 Task: Set up alerts for listings in Austin, Texas, with a home office and a spacious backyard.
Action: Mouse moved to (299, 173)
Screenshot: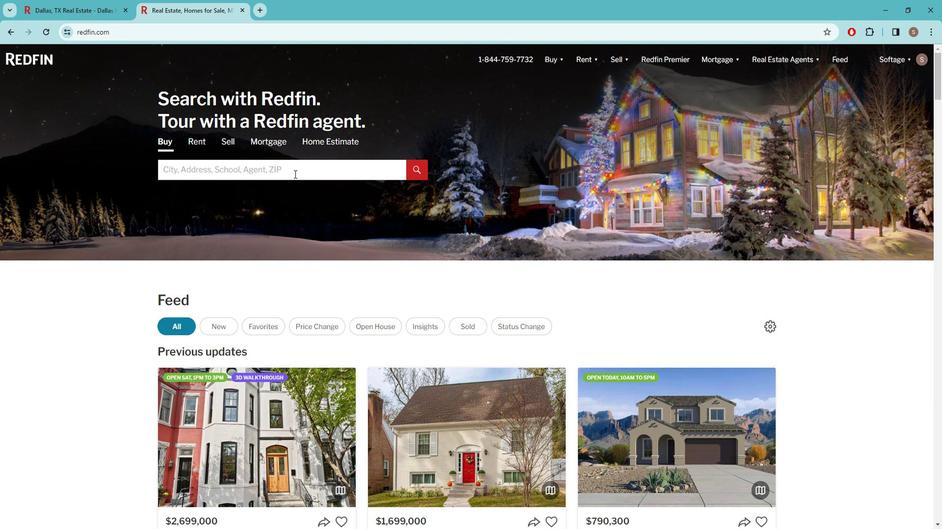 
Action: Mouse pressed left at (299, 173)
Screenshot: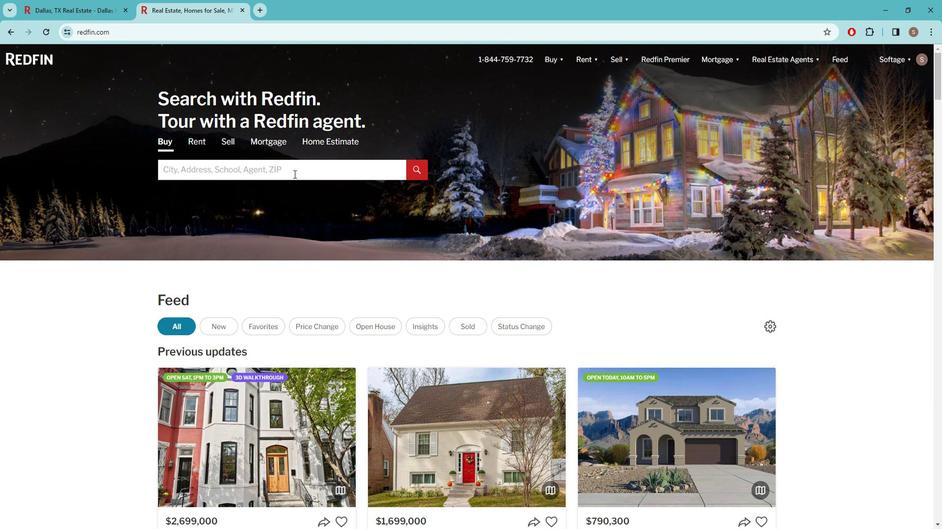 
Action: Mouse moved to (298, 173)
Screenshot: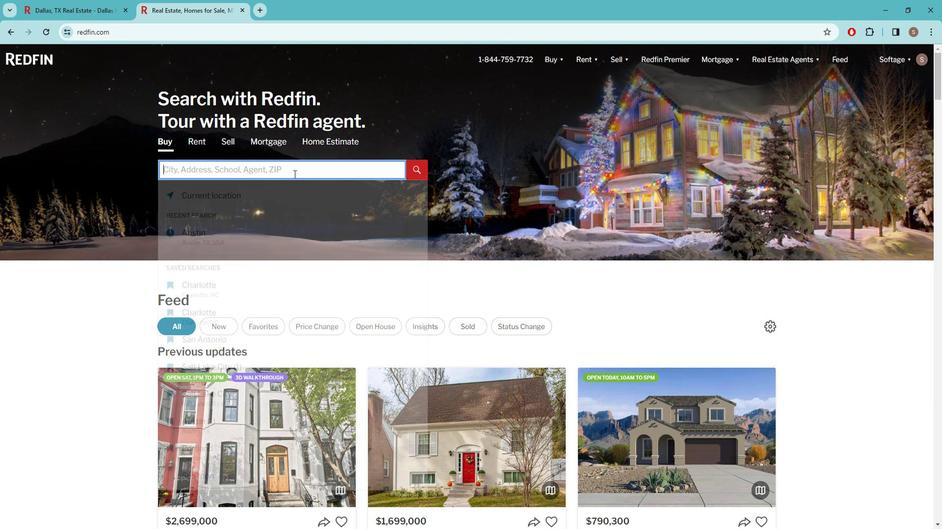 
Action: Key pressed <Key.caps_lock>A<Key.caps_lock>ustin<Key.space>
Screenshot: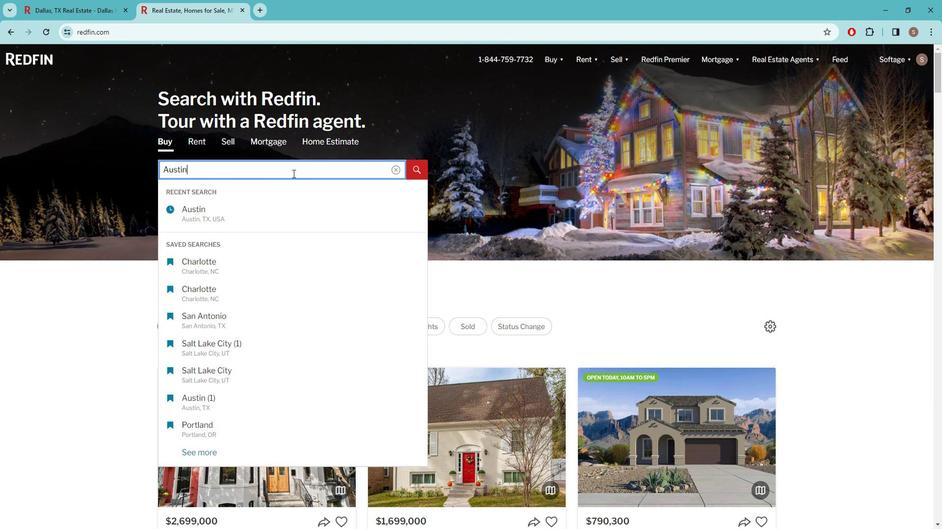 
Action: Mouse moved to (214, 341)
Screenshot: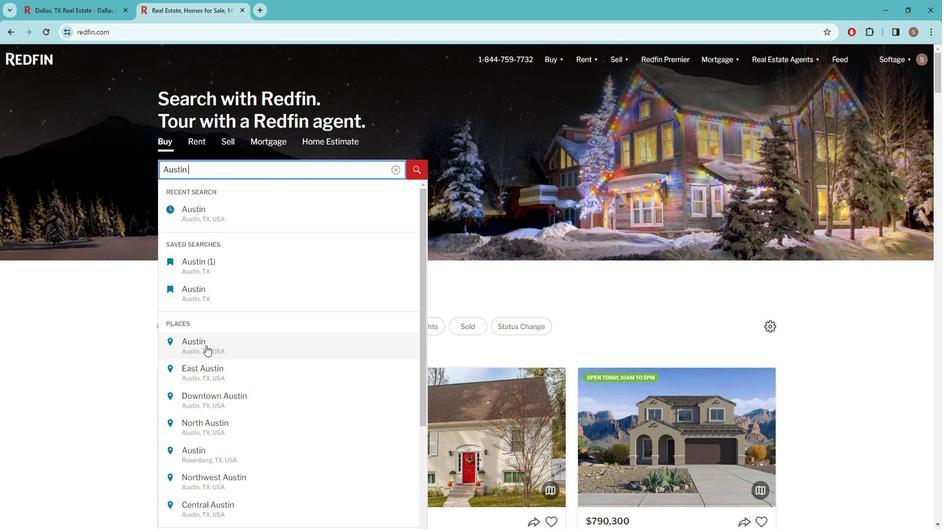 
Action: Mouse pressed left at (214, 341)
Screenshot: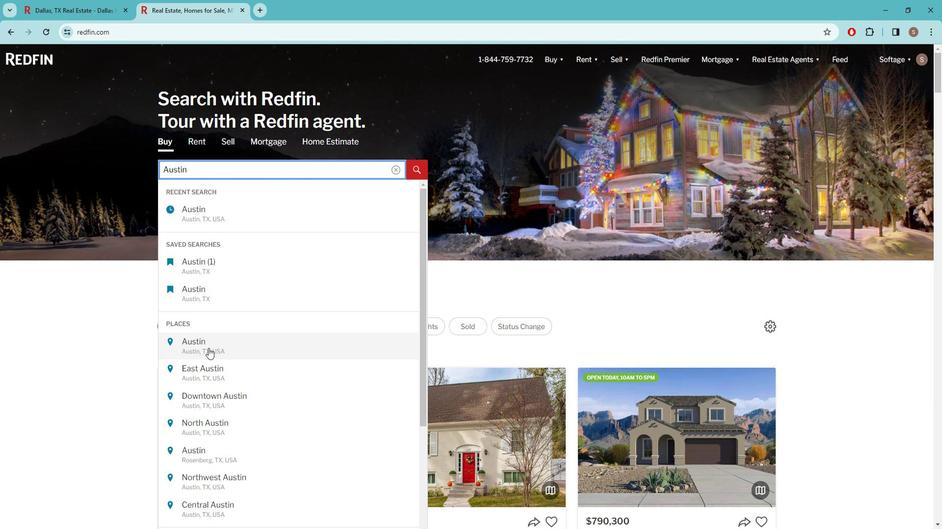 
Action: Mouse moved to (828, 123)
Screenshot: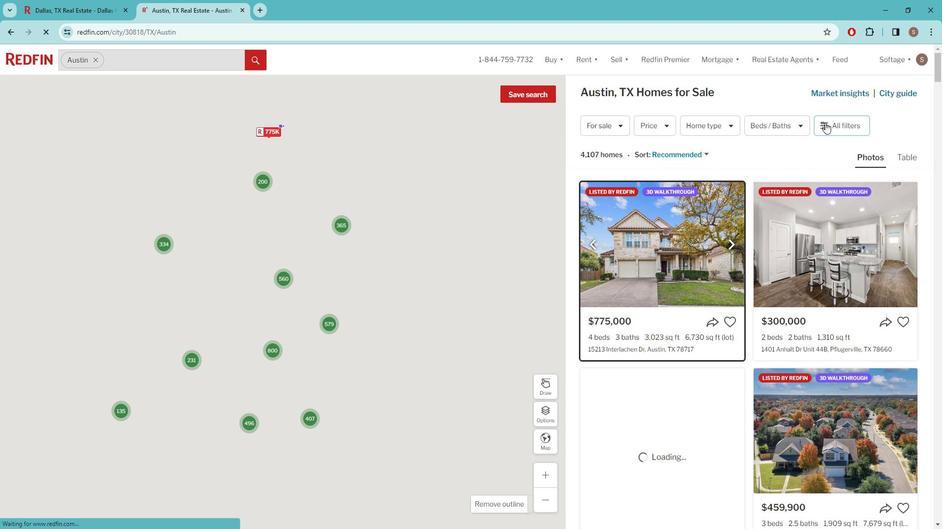 
Action: Mouse pressed left at (828, 123)
Screenshot: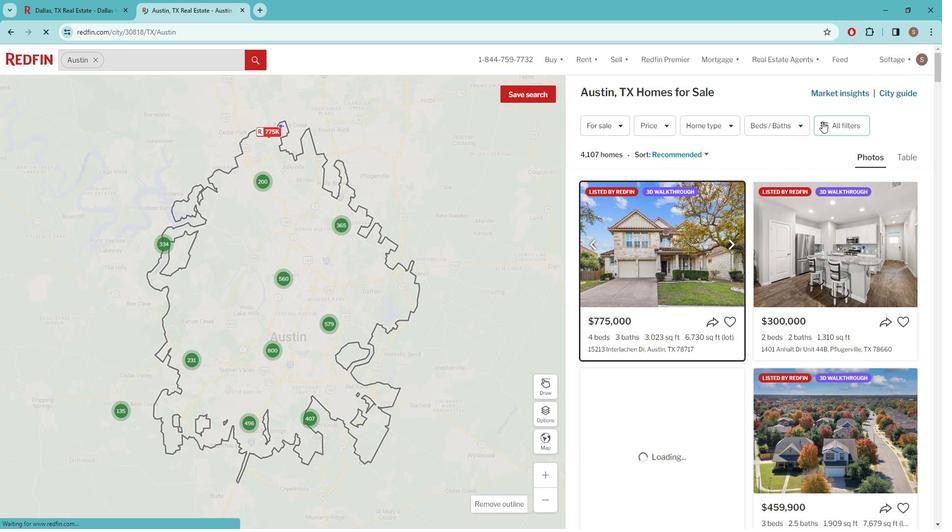 
Action: Mouse pressed left at (828, 123)
Screenshot: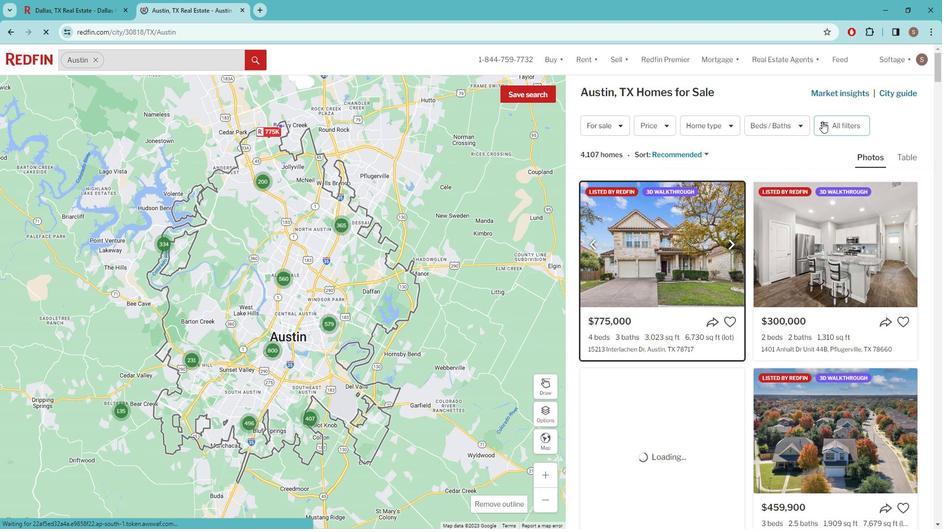 
Action: Mouse pressed left at (828, 123)
Screenshot: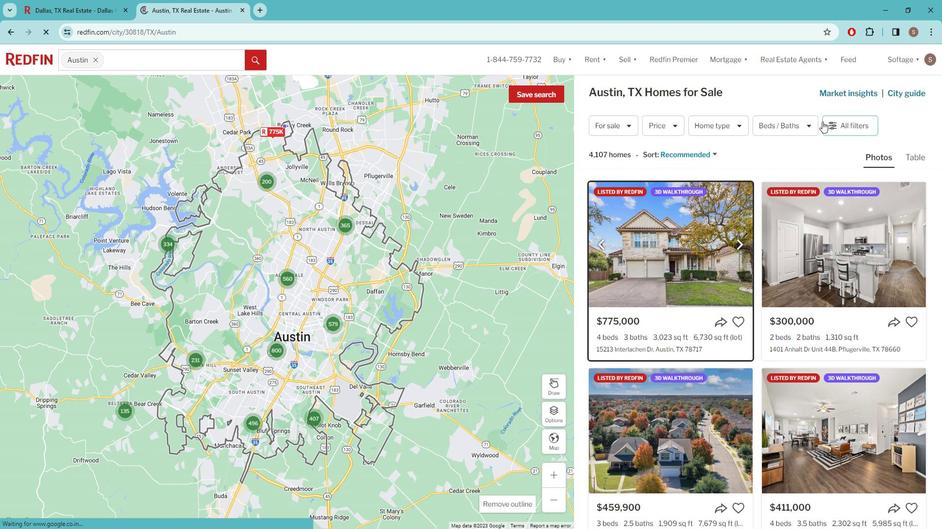 
Action: Mouse moved to (796, 198)
Screenshot: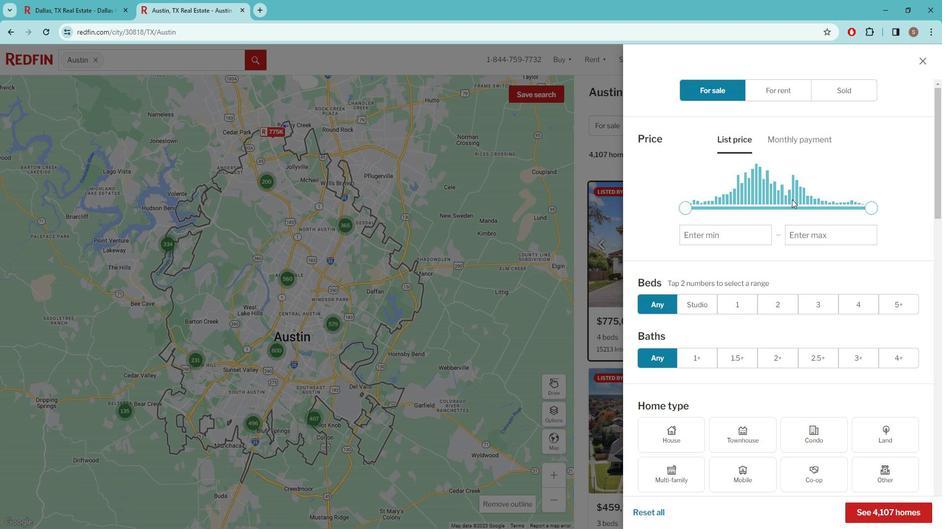 
Action: Mouse scrolled (796, 198) with delta (0, 0)
Screenshot: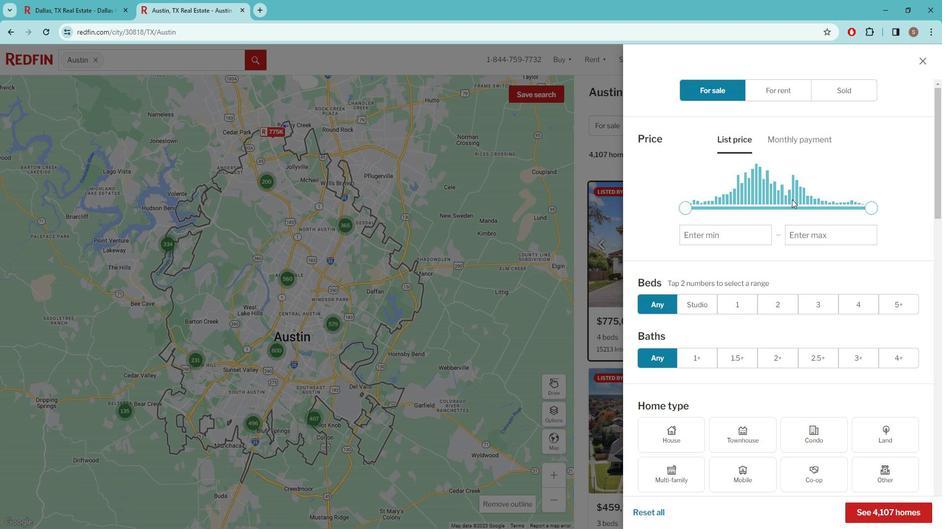 
Action: Mouse moved to (792, 200)
Screenshot: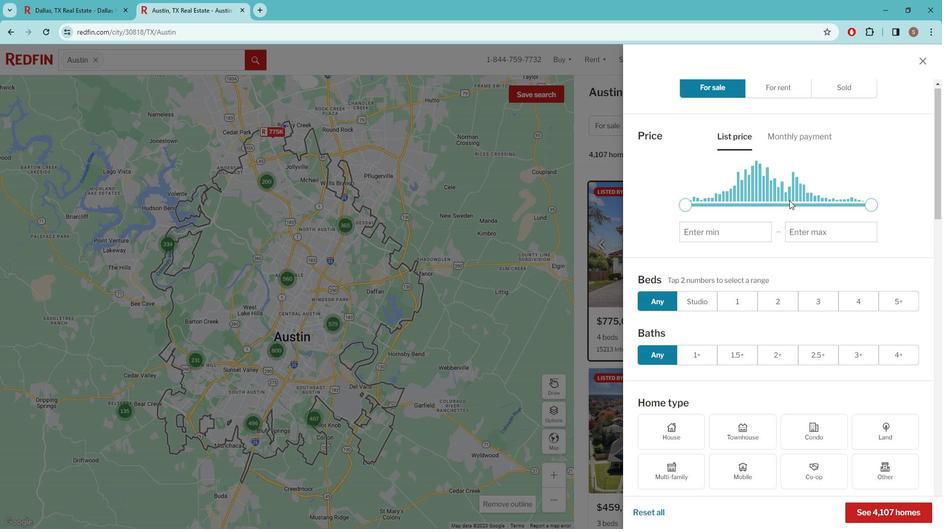 
Action: Mouse scrolled (792, 199) with delta (0, 0)
Screenshot: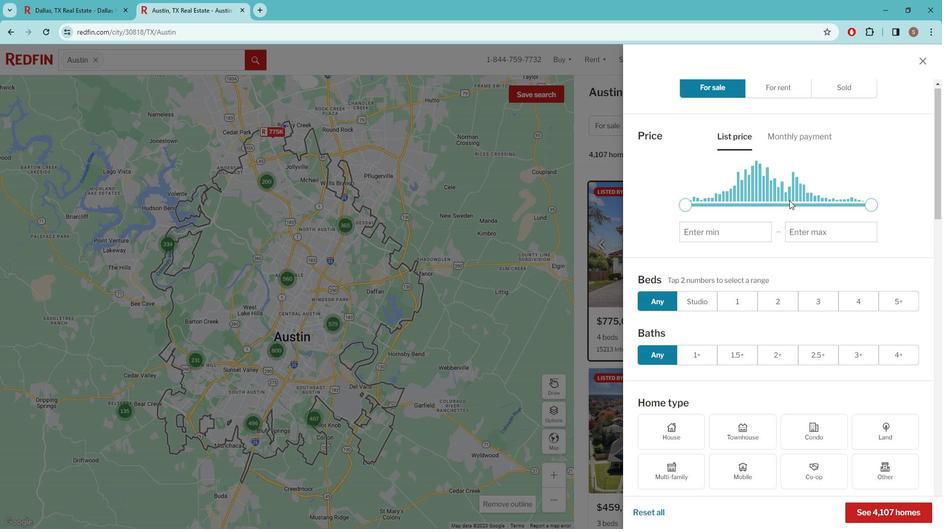 
Action: Mouse moved to (784, 204)
Screenshot: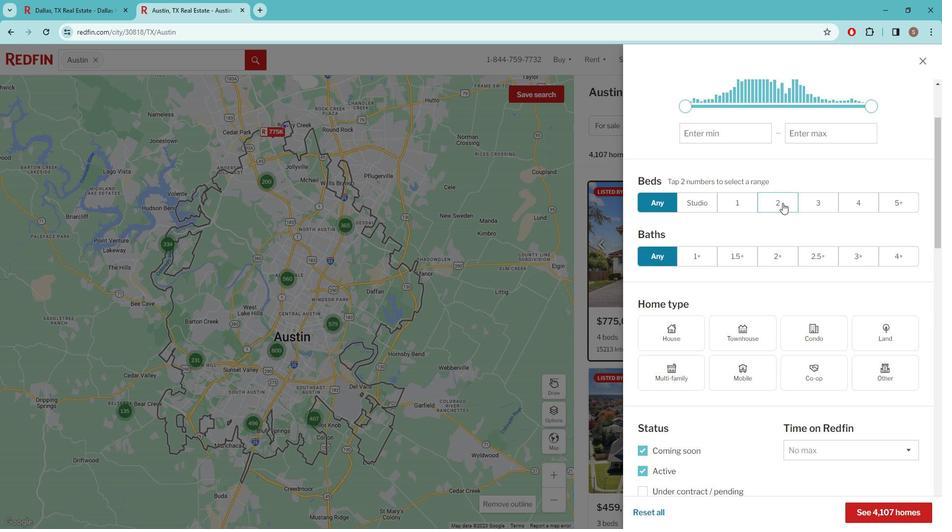 
Action: Mouse scrolled (784, 204) with delta (0, 0)
Screenshot: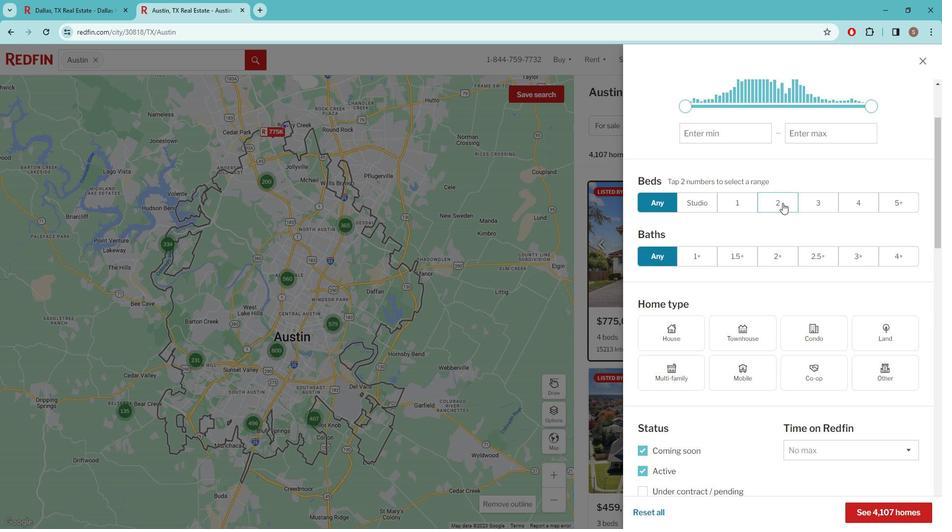 
Action: Mouse moved to (784, 204)
Screenshot: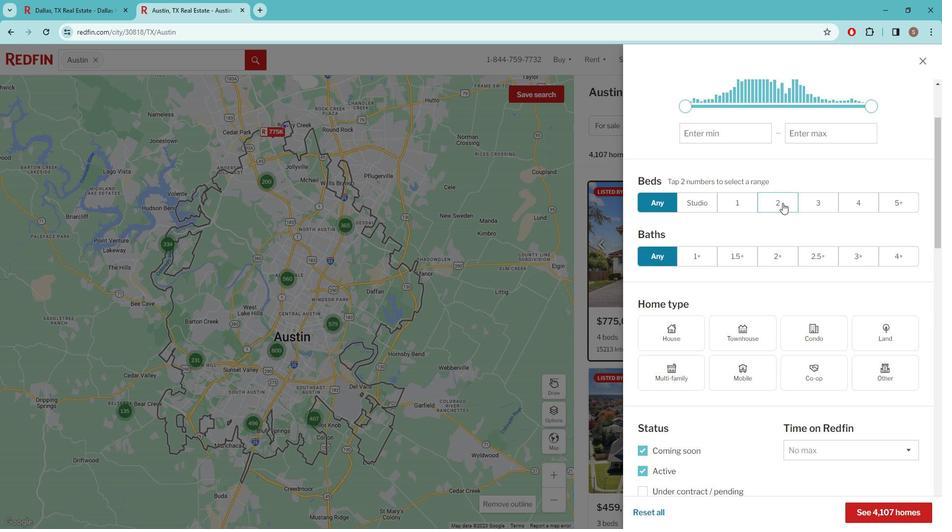
Action: Mouse scrolled (784, 204) with delta (0, 0)
Screenshot: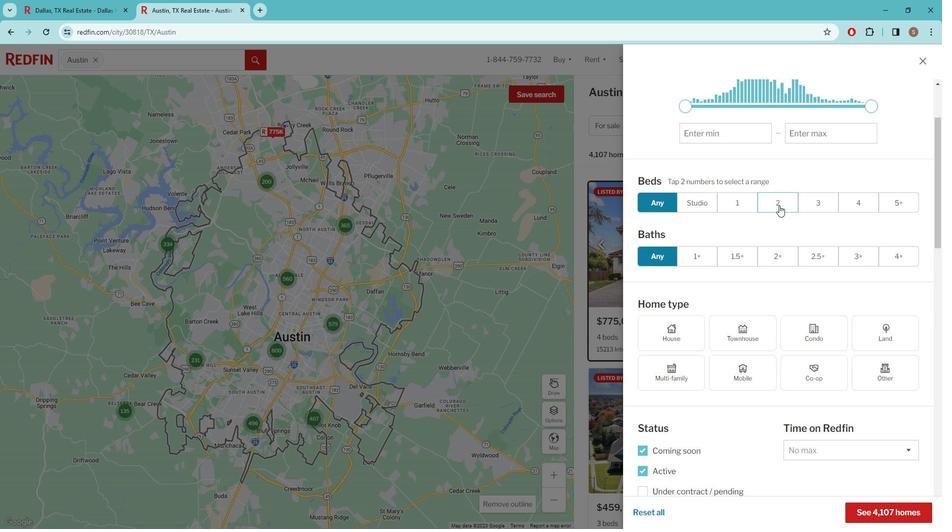 
Action: Mouse moved to (782, 206)
Screenshot: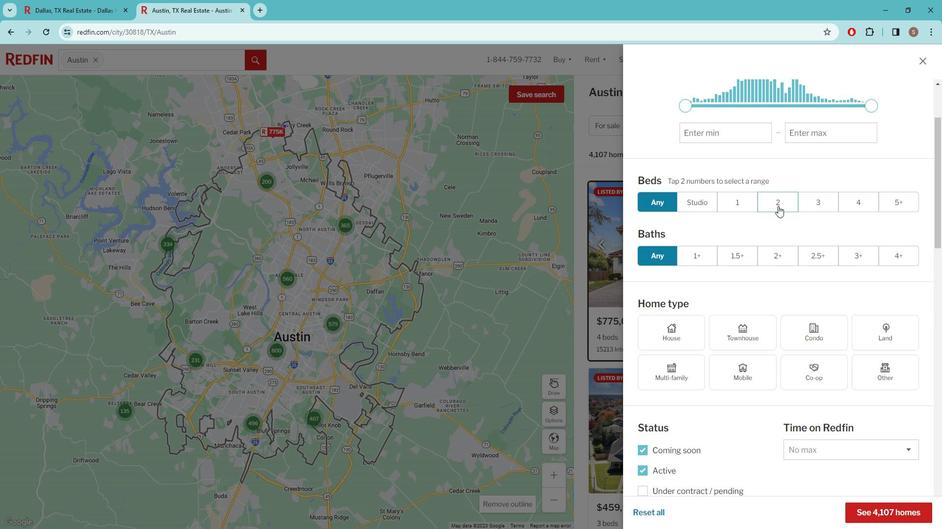 
Action: Mouse scrolled (782, 205) with delta (0, 0)
Screenshot: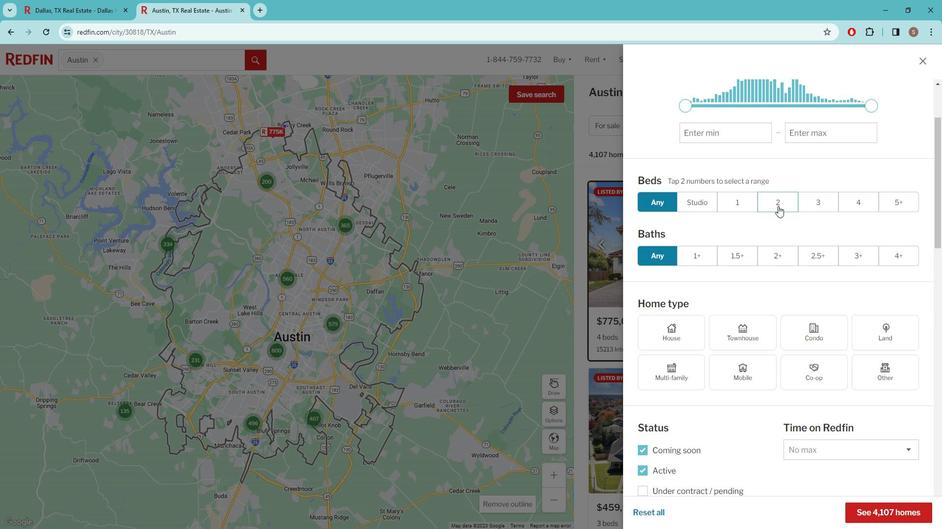 
Action: Mouse moved to (699, 289)
Screenshot: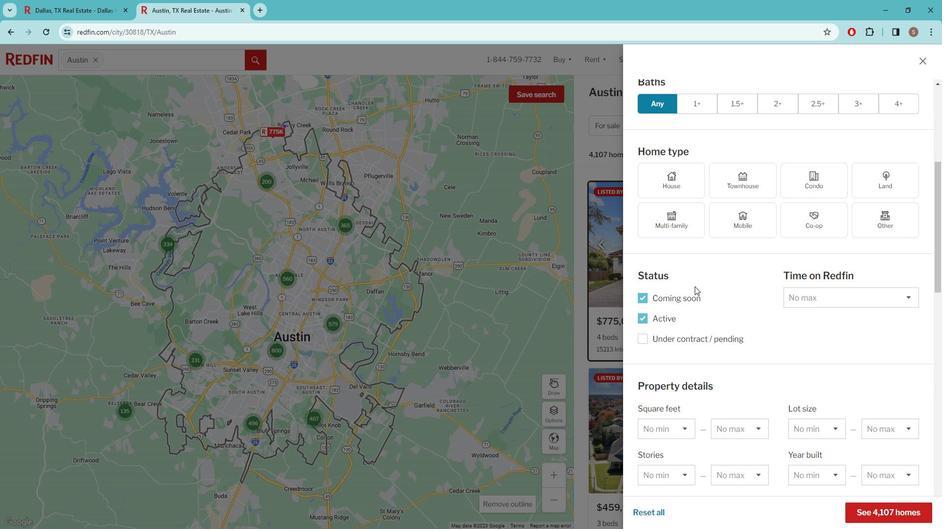 
Action: Mouse scrolled (699, 289) with delta (0, 0)
Screenshot: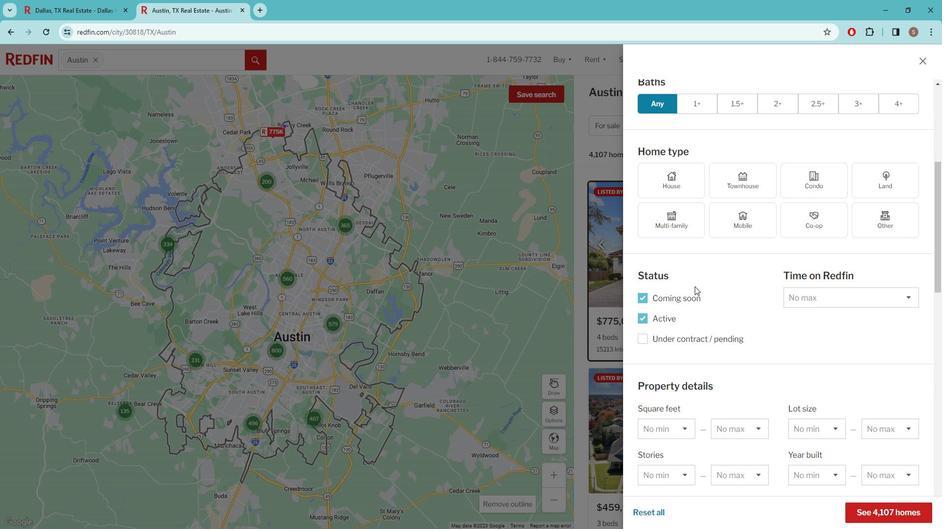 
Action: Mouse scrolled (699, 289) with delta (0, 0)
Screenshot: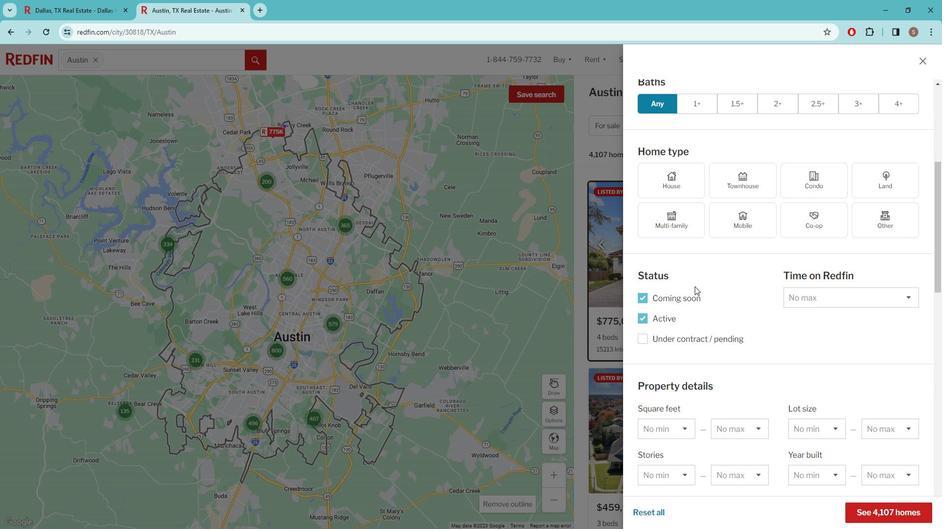 
Action: Mouse moved to (682, 334)
Screenshot: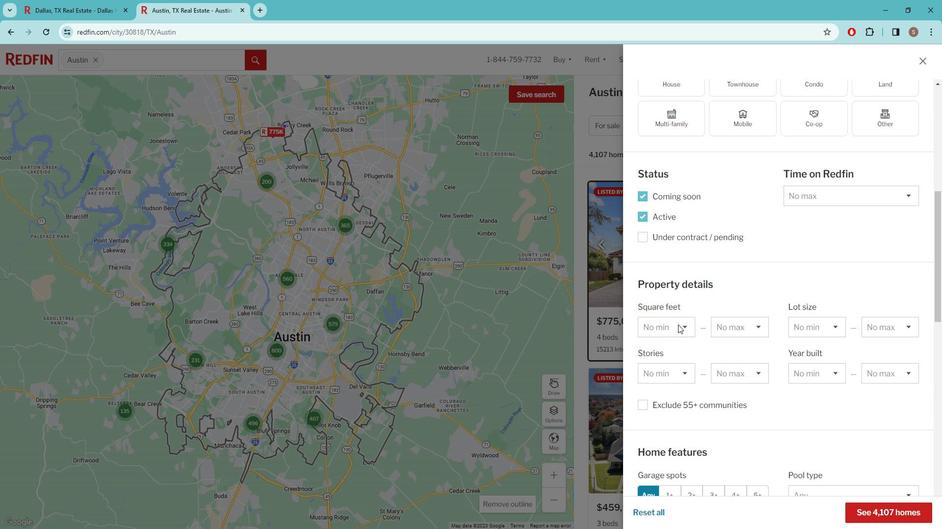 
Action: Mouse scrolled (682, 333) with delta (0, 0)
Screenshot: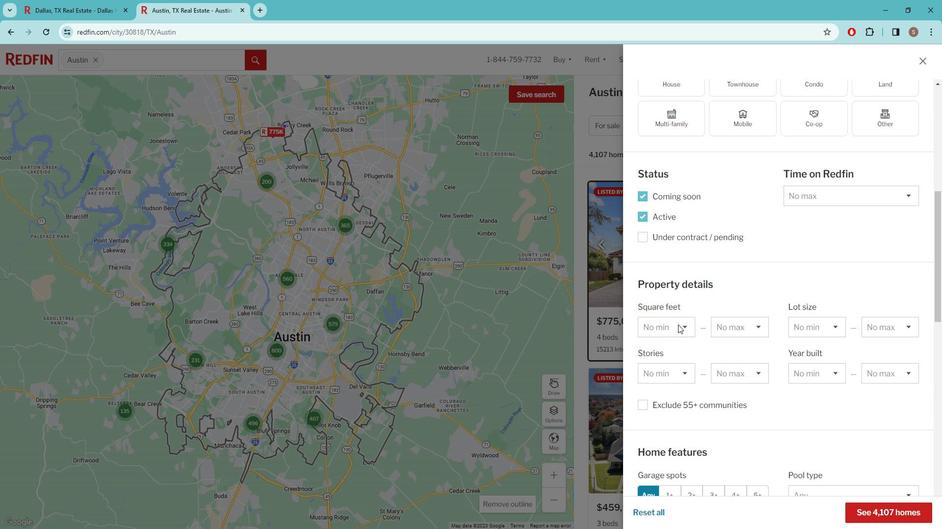 
Action: Mouse moved to (682, 337)
Screenshot: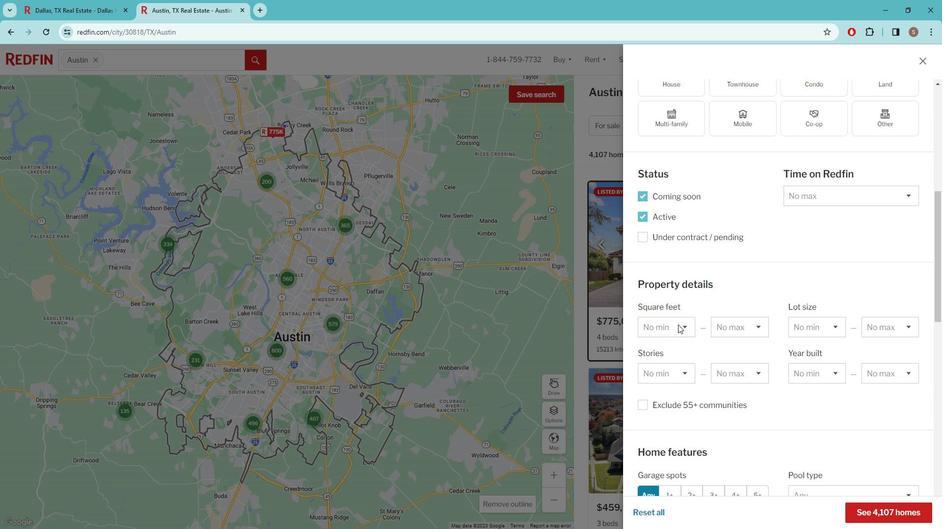 
Action: Mouse scrolled (682, 336) with delta (0, 0)
Screenshot: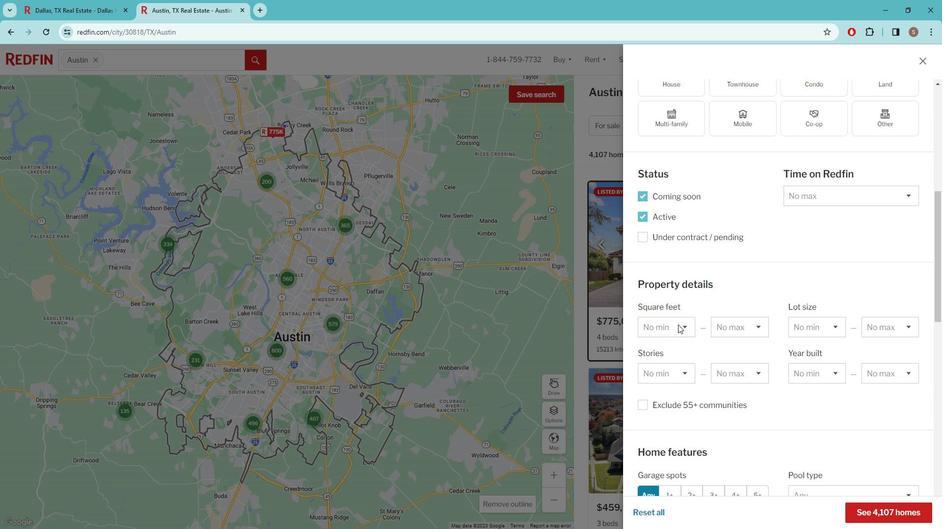 
Action: Mouse moved to (690, 375)
Screenshot: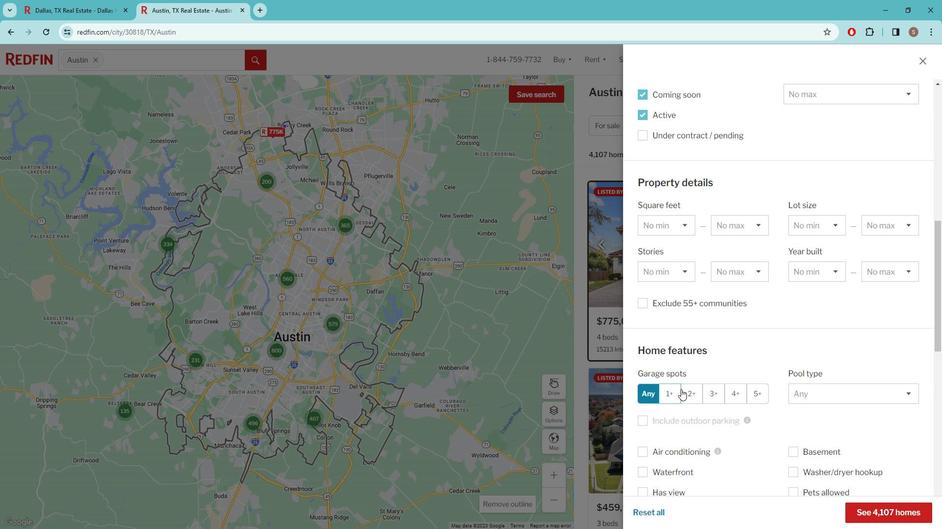 
Action: Mouse scrolled (690, 374) with delta (0, 0)
Screenshot: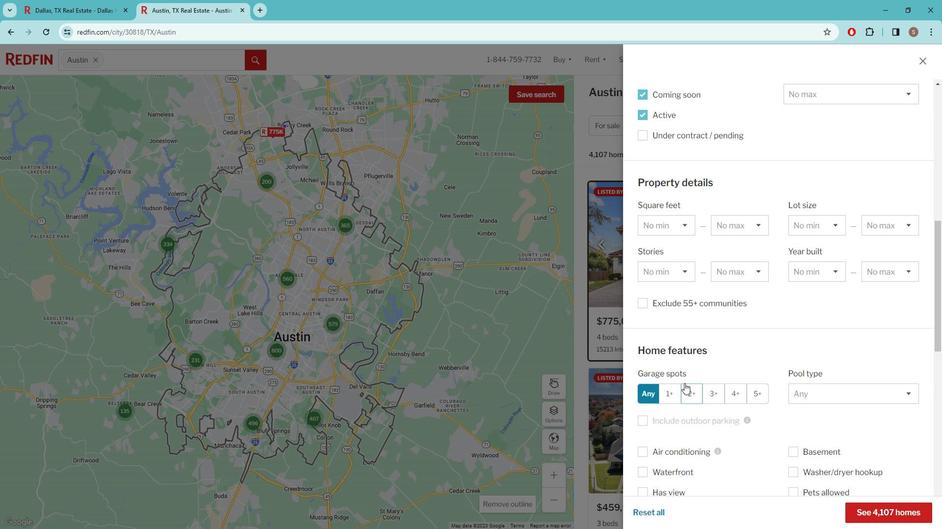 
Action: Mouse scrolled (690, 374) with delta (0, 0)
Screenshot: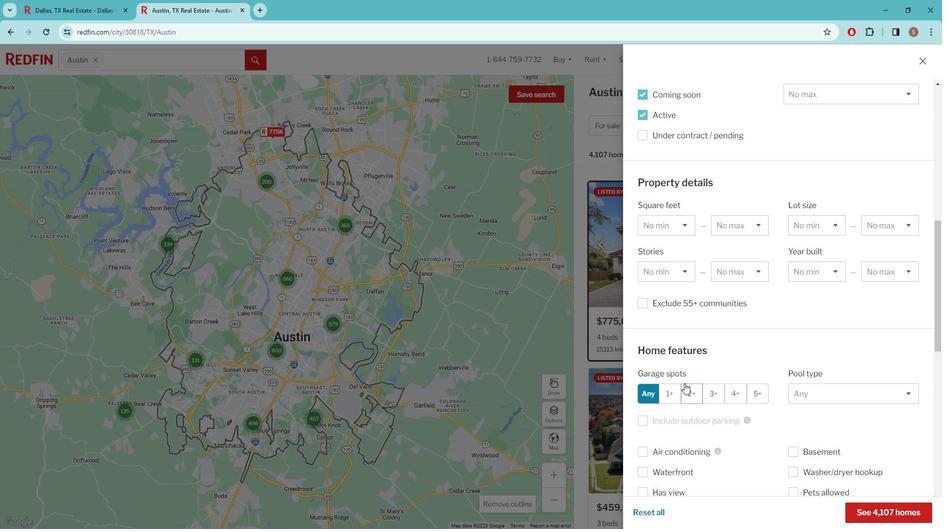 
Action: Mouse scrolled (690, 374) with delta (0, 0)
Screenshot: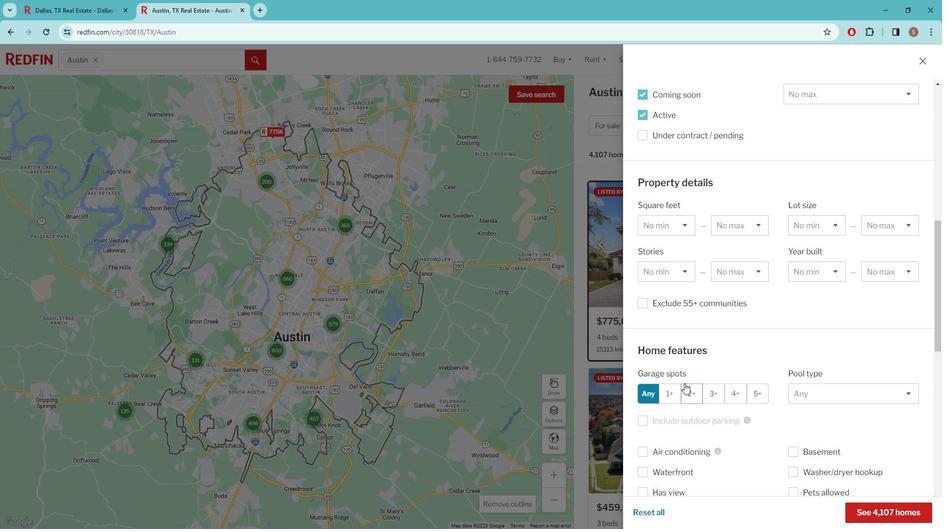 
Action: Mouse scrolled (690, 374) with delta (0, 0)
Screenshot: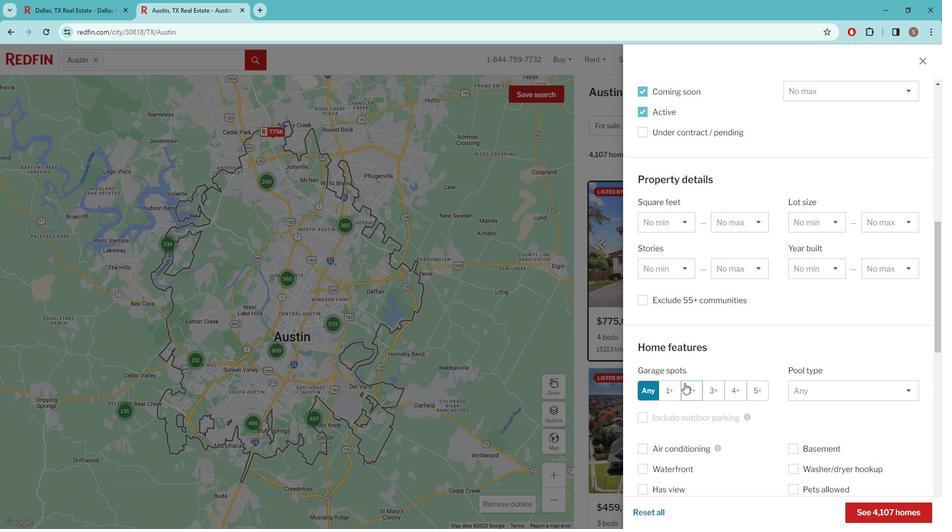 
Action: Mouse moved to (670, 407)
Screenshot: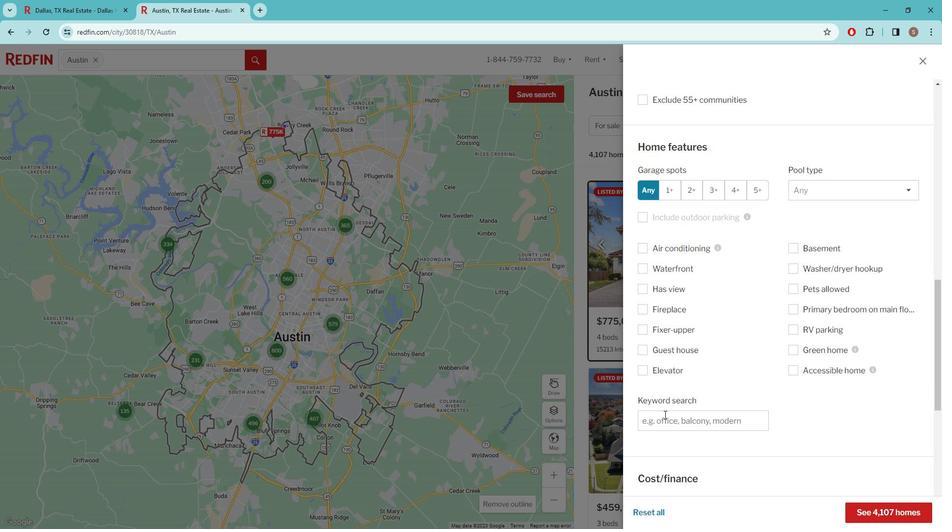 
Action: Mouse pressed left at (670, 407)
Screenshot: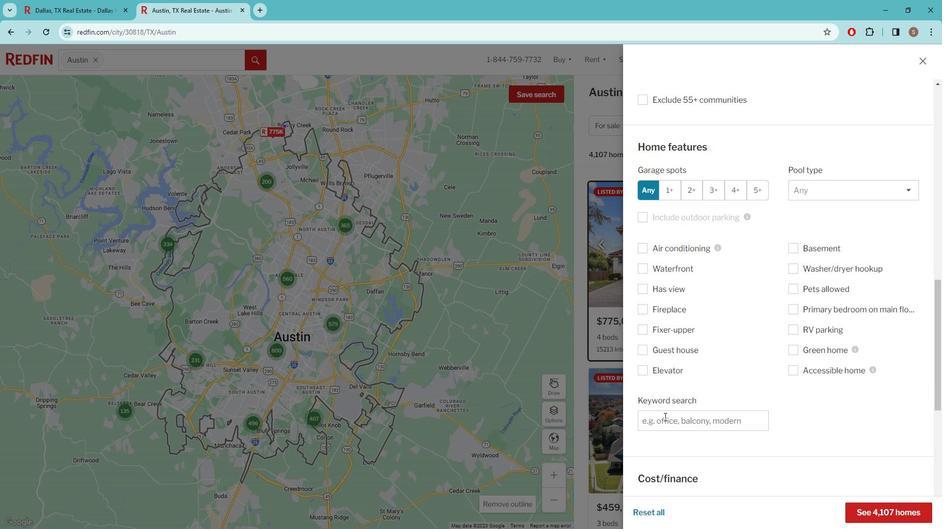 
Action: Key pressed home<Key.space>office<Key.space>and<Key.space>a<Key.space>spacious<Key.space>backyard
Screenshot: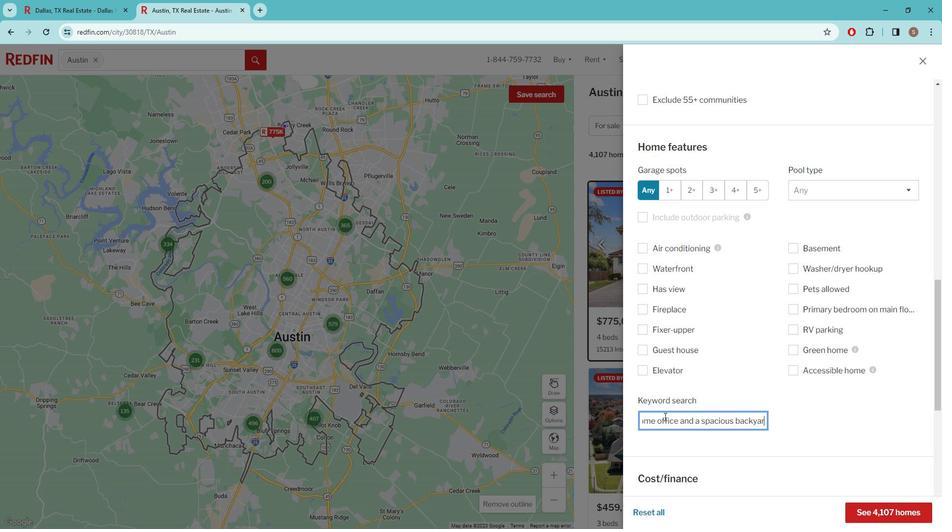 
Action: Mouse moved to (743, 435)
Screenshot: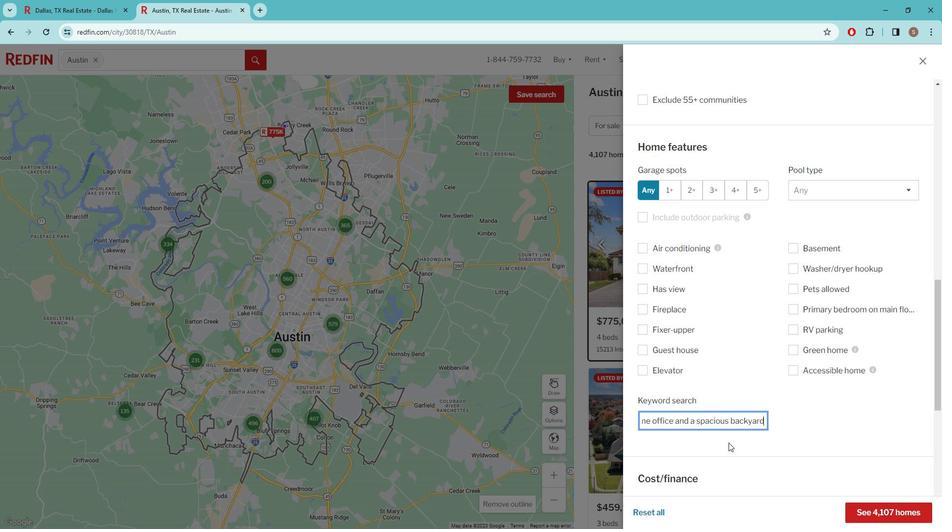 
Action: Mouse scrolled (743, 435) with delta (0, 0)
Screenshot: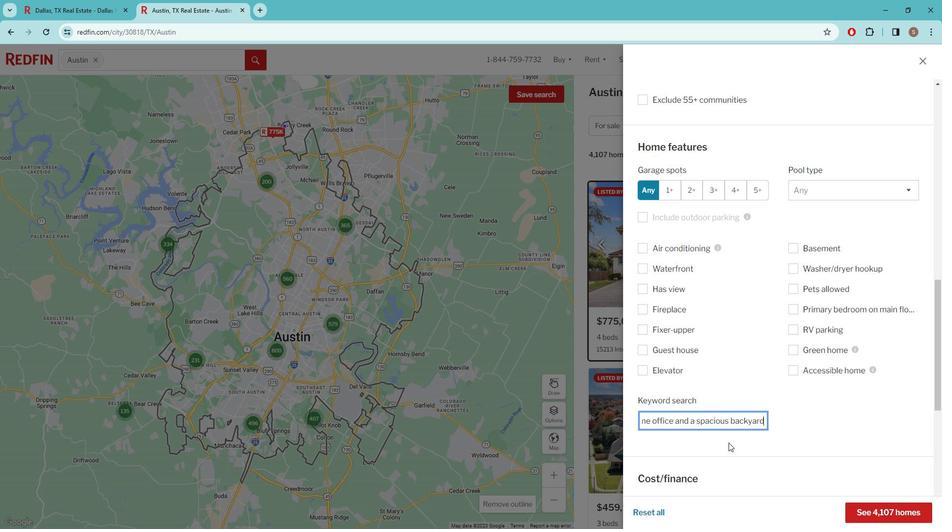 
Action: Mouse moved to (744, 435)
Screenshot: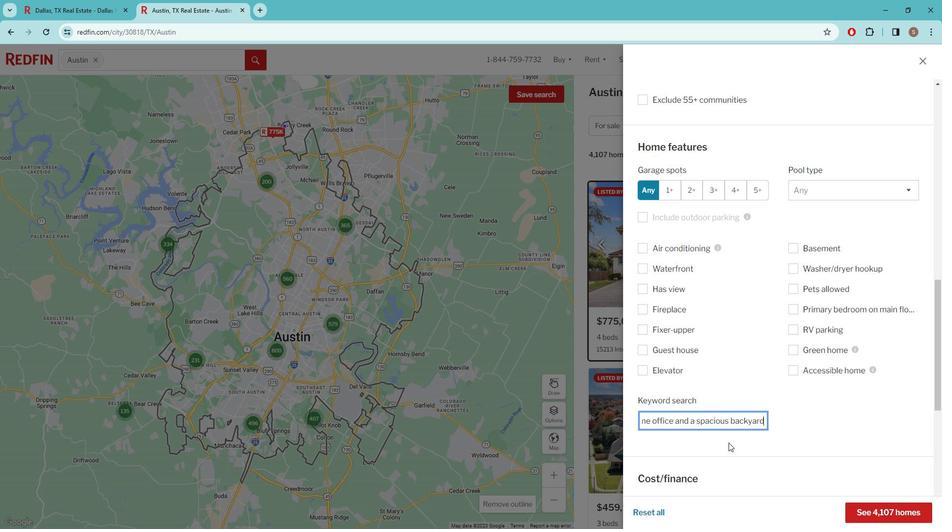 
Action: Mouse scrolled (744, 435) with delta (0, 0)
Screenshot: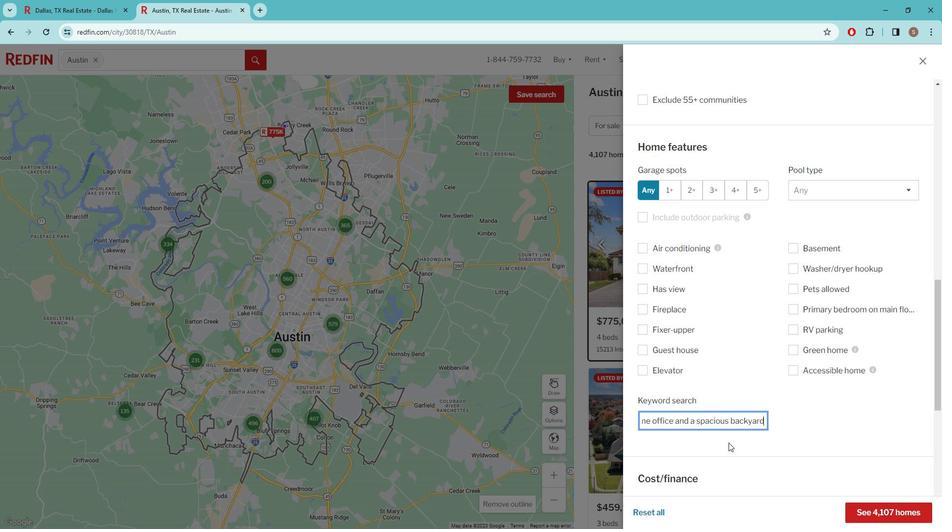 
Action: Mouse moved to (745, 435)
Screenshot: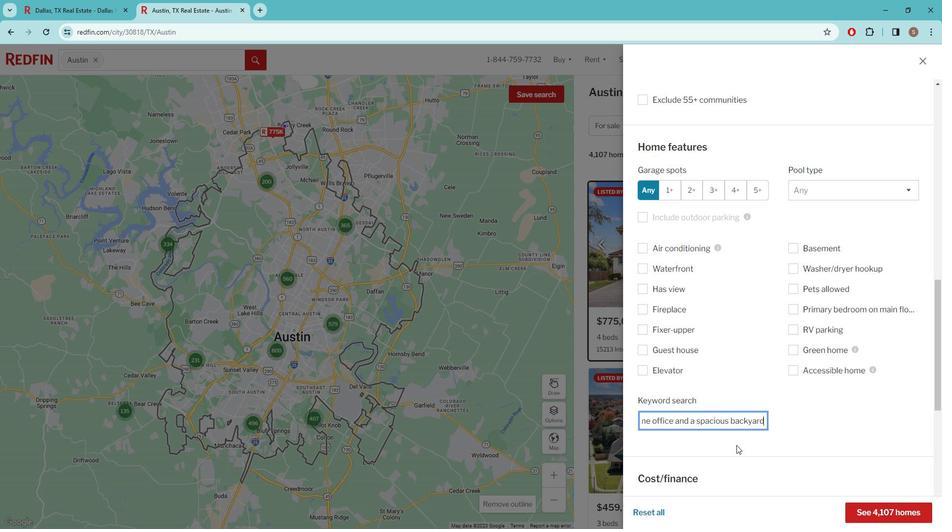 
Action: Mouse scrolled (745, 435) with delta (0, 0)
Screenshot: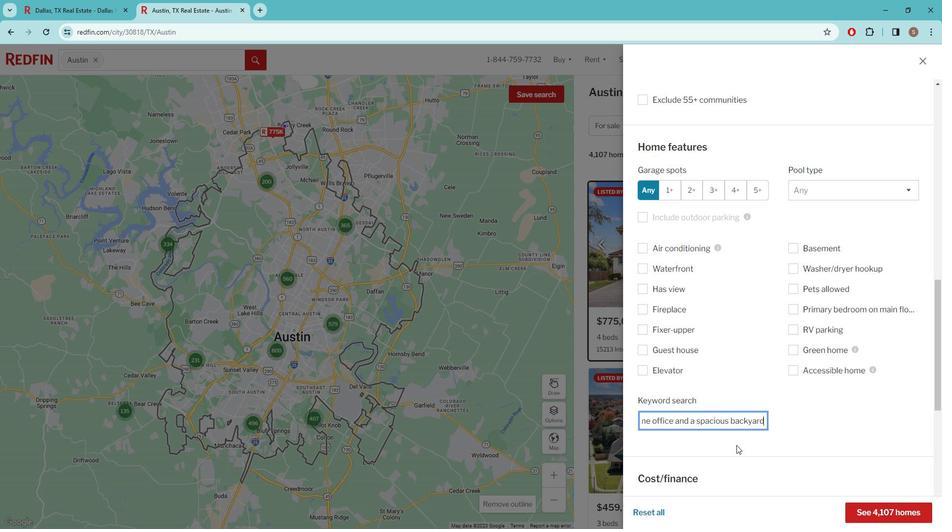 
Action: Mouse moved to (747, 435)
Screenshot: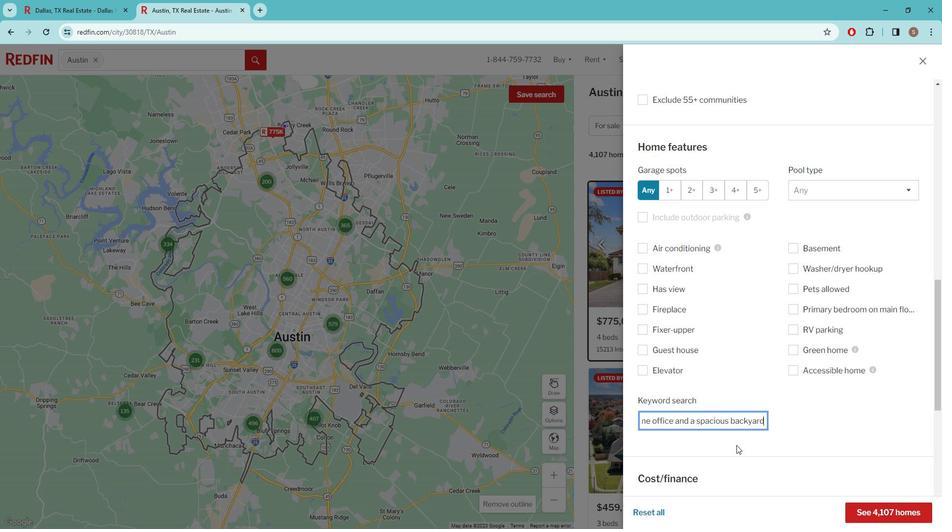 
Action: Mouse scrolled (747, 435) with delta (0, 0)
Screenshot: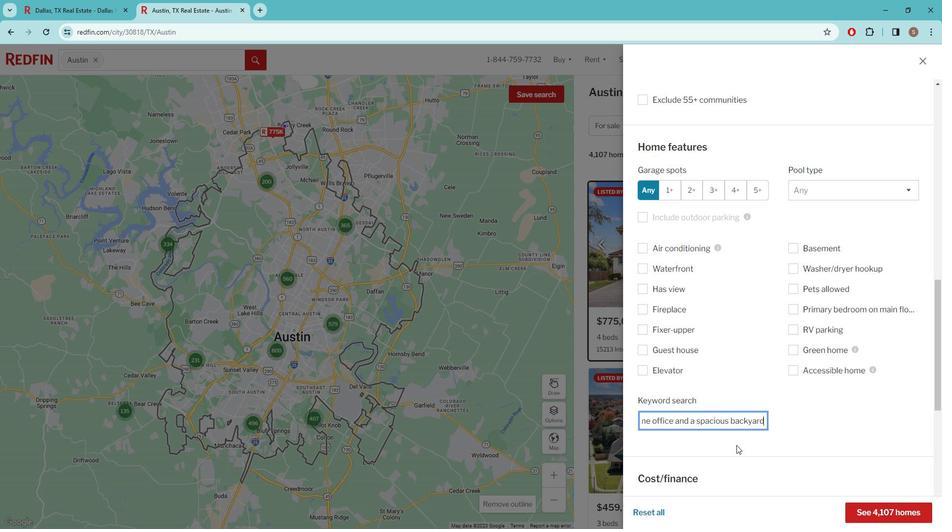 
Action: Mouse moved to (748, 435)
Screenshot: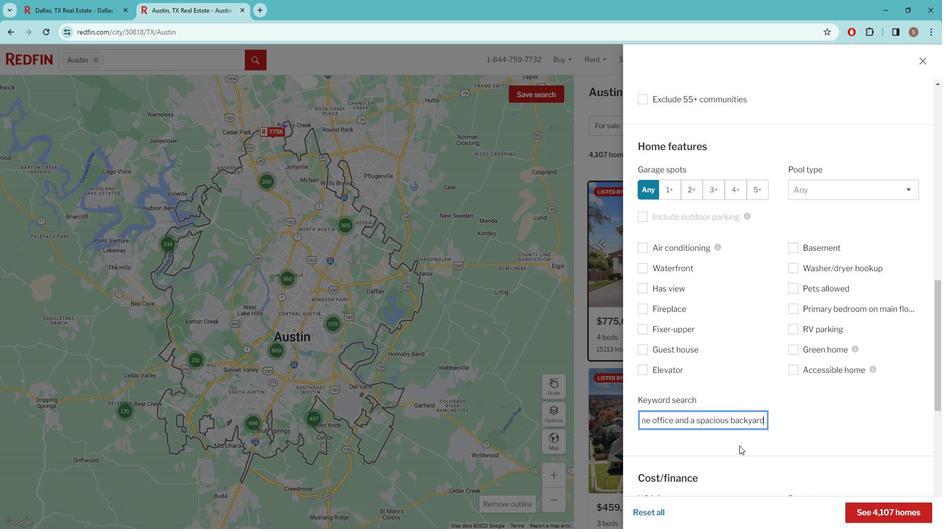
Action: Mouse scrolled (748, 435) with delta (0, 0)
Screenshot: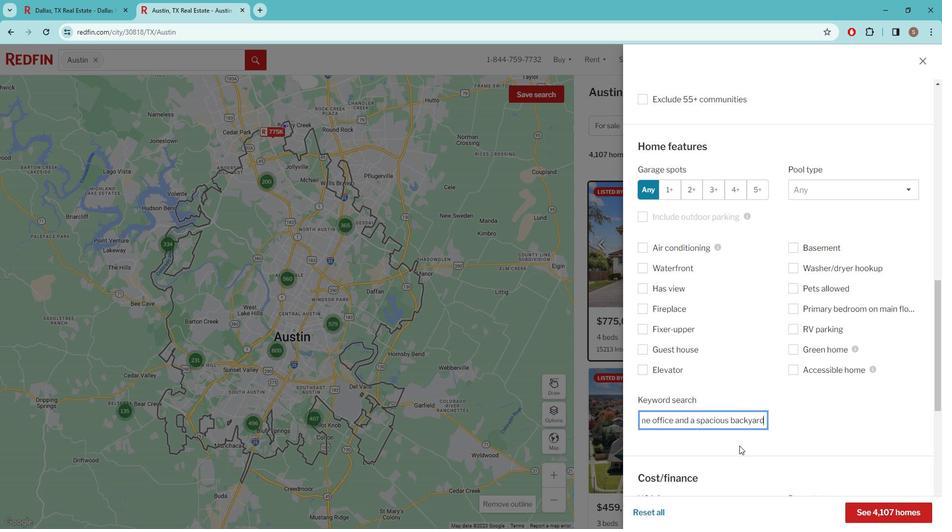 
Action: Mouse moved to (750, 434)
Screenshot: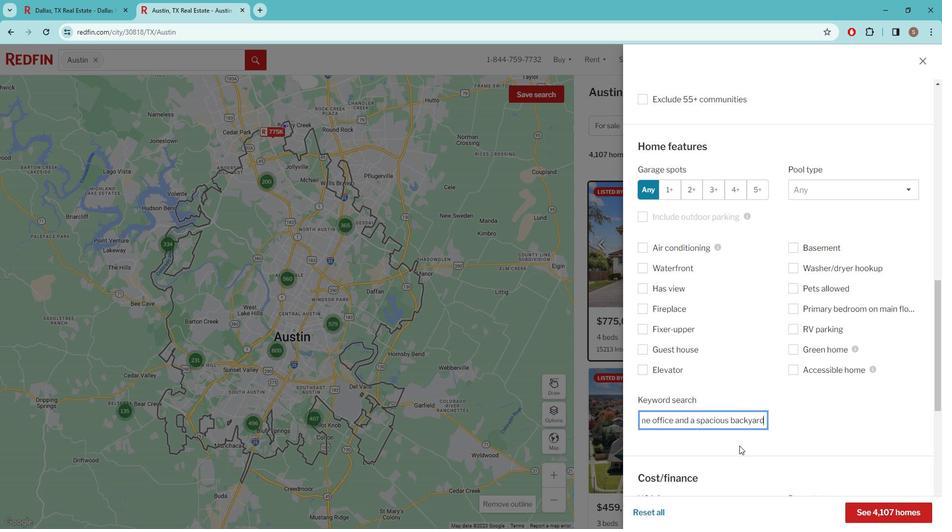 
Action: Mouse scrolled (750, 434) with delta (0, 0)
Screenshot: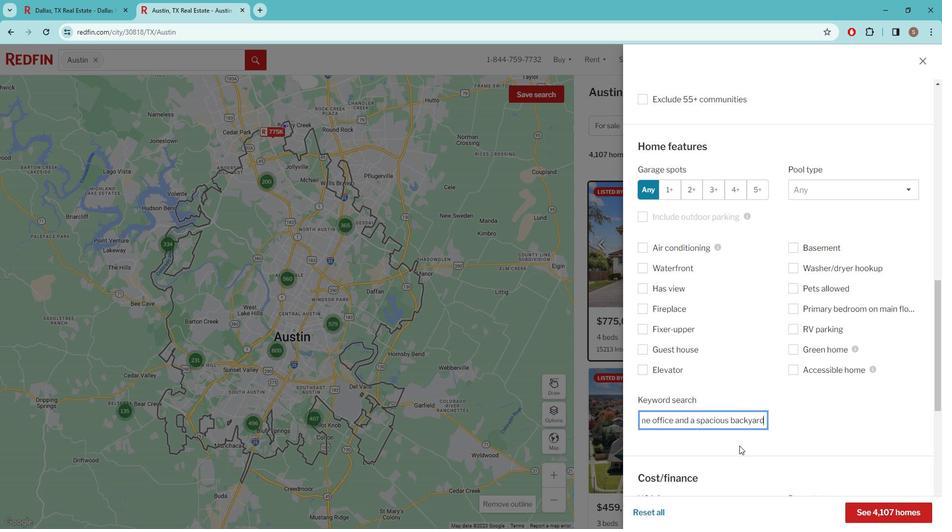 
Action: Mouse moved to (882, 497)
Screenshot: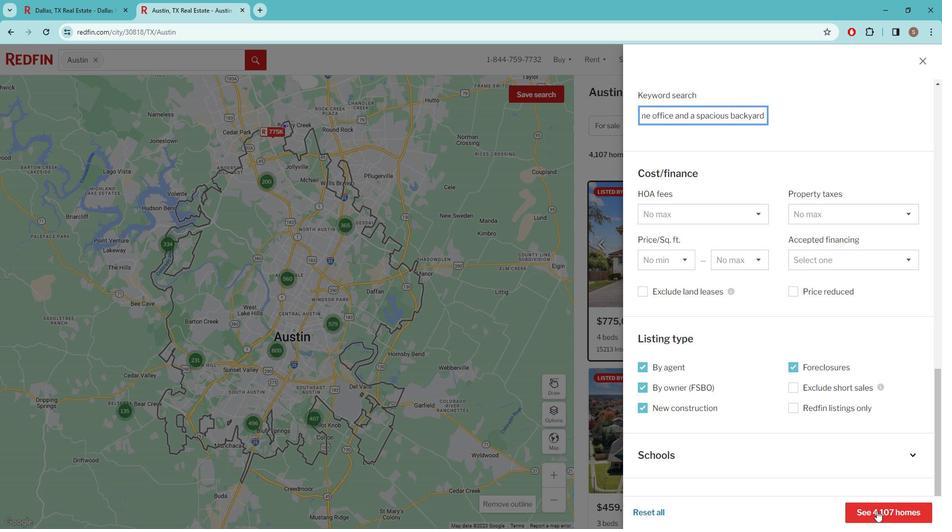 
Action: Mouse pressed left at (882, 497)
Screenshot: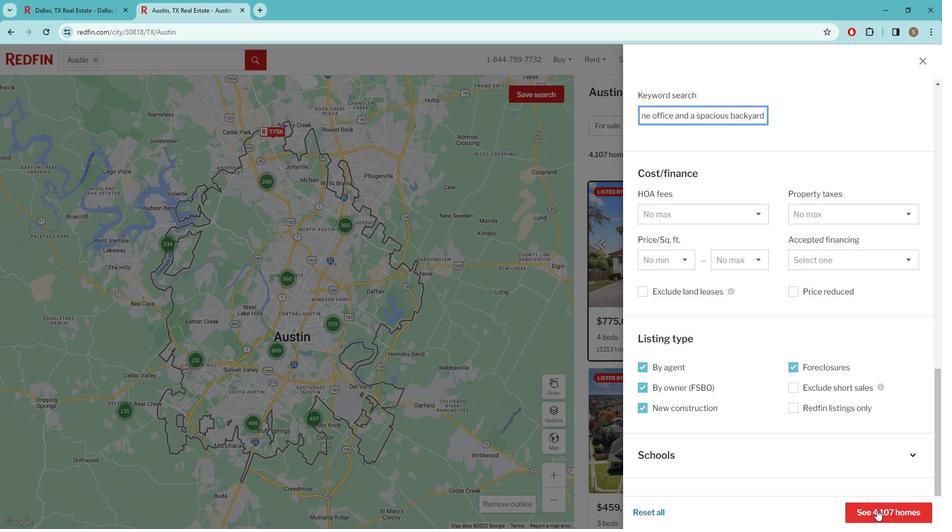 
Action: Mouse moved to (517, 93)
Screenshot: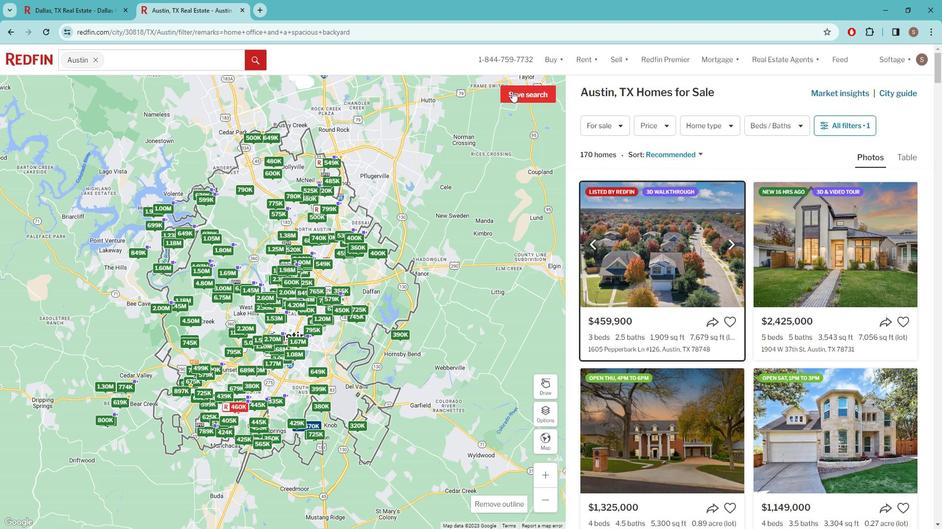 
Action: Mouse pressed left at (517, 93)
Screenshot: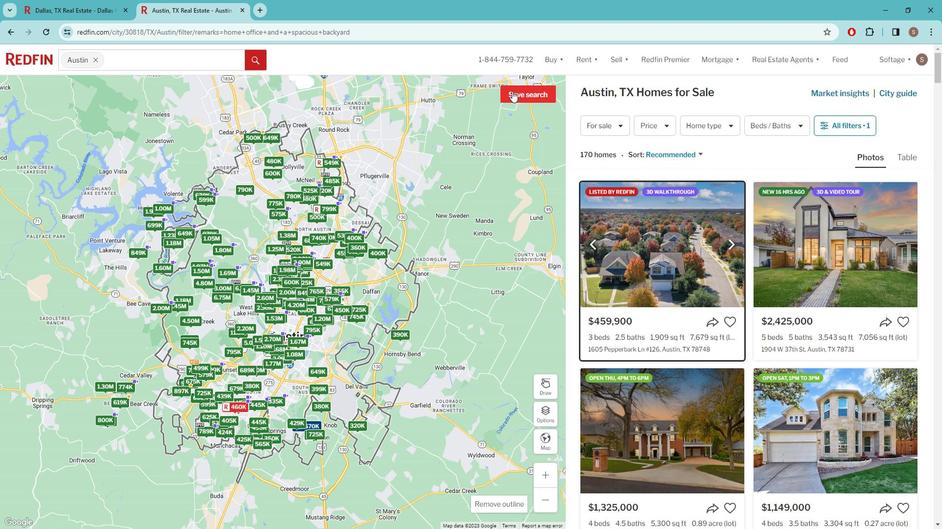 
Action: Mouse moved to (484, 267)
Screenshot: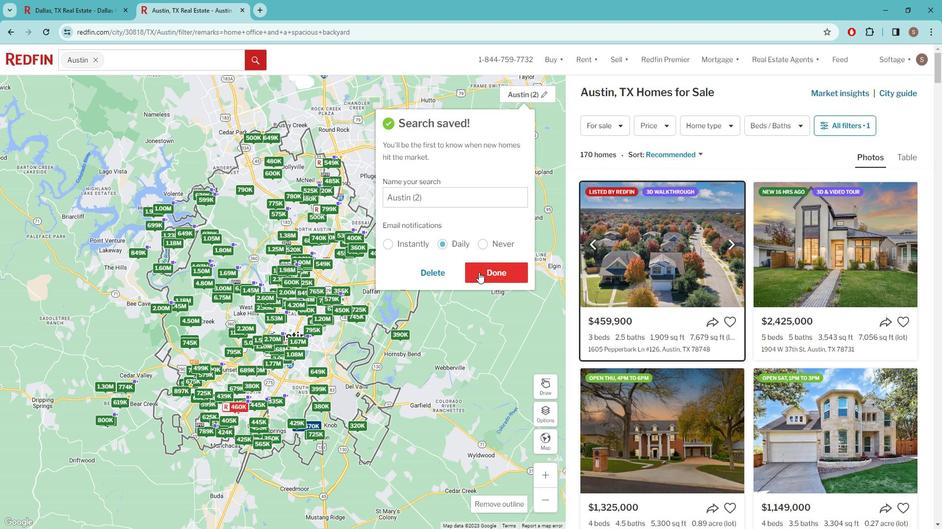 
Action: Mouse pressed left at (484, 267)
Screenshot: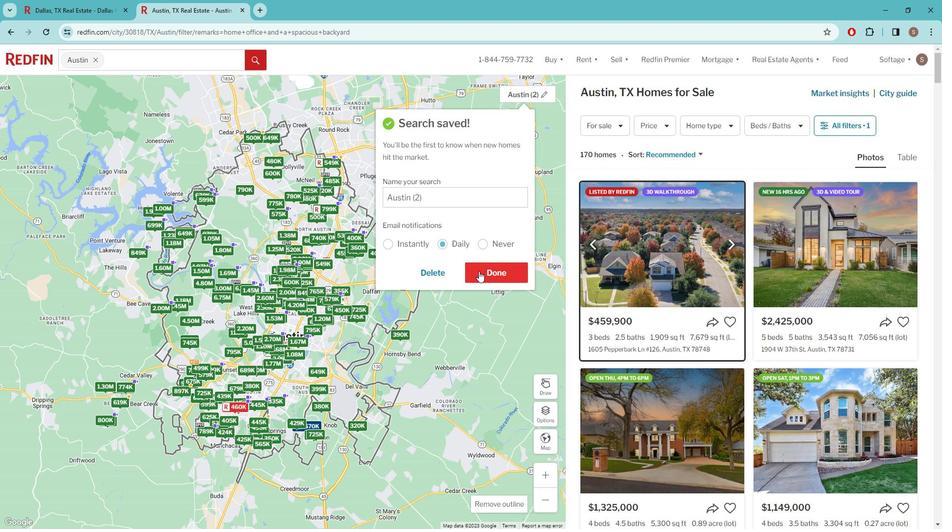 
